 Task: Use the formula "IMCOT" in spreadsheet "Project portfolio".
Action: Mouse moved to (594, 313)
Screenshot: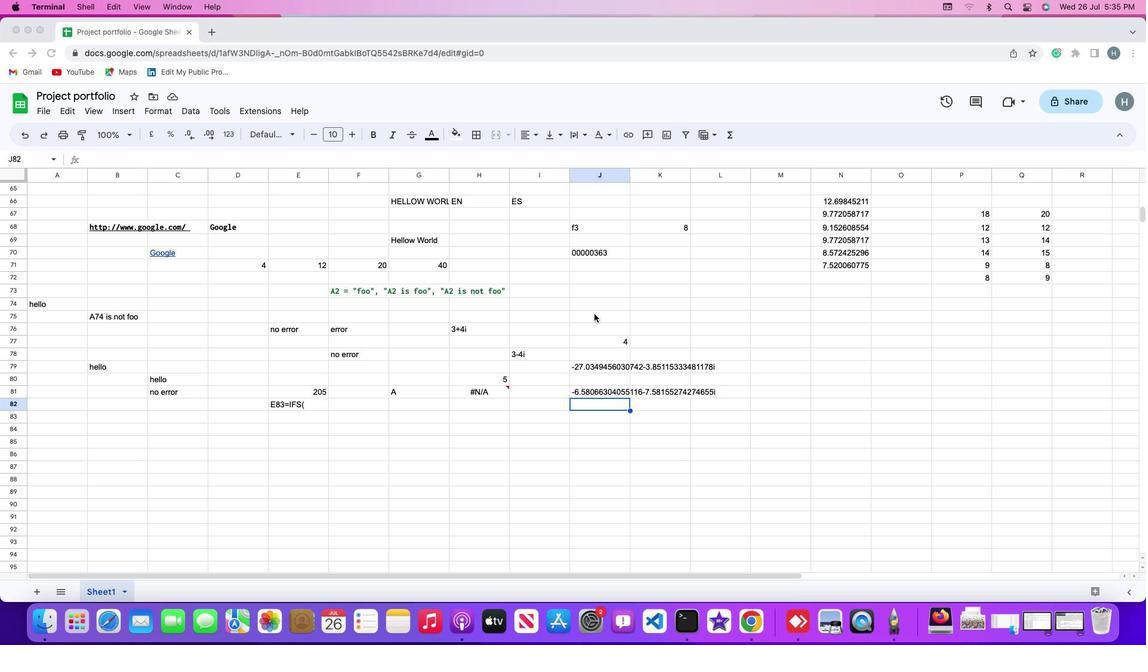
Action: Mouse pressed left at (594, 313)
Screenshot: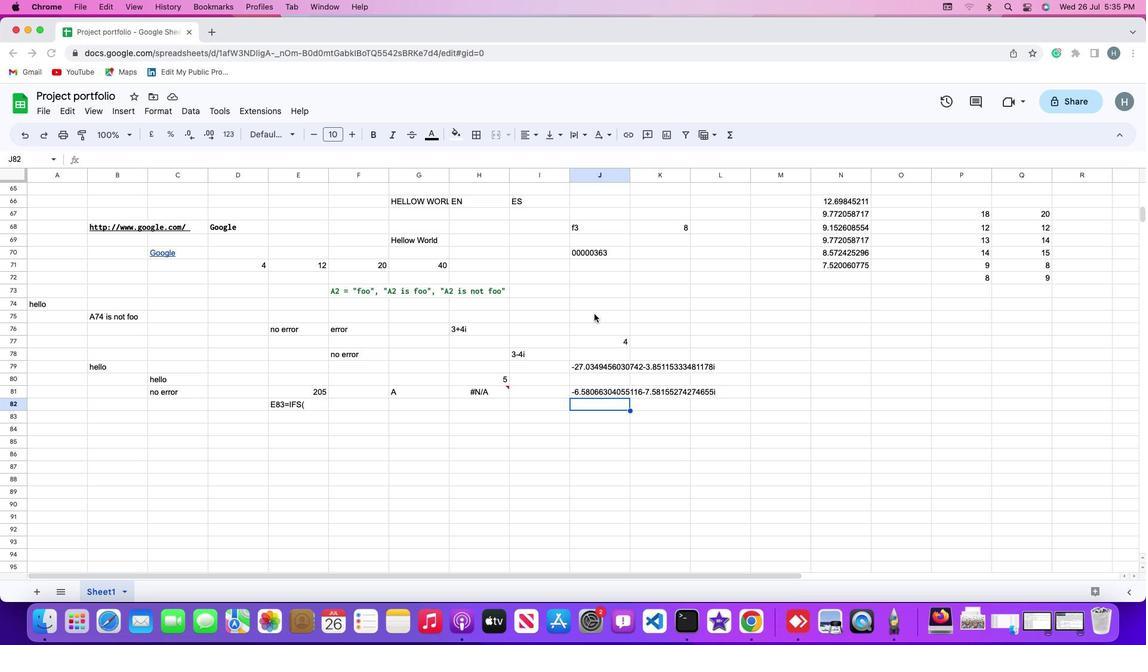 
Action: Mouse moved to (592, 316)
Screenshot: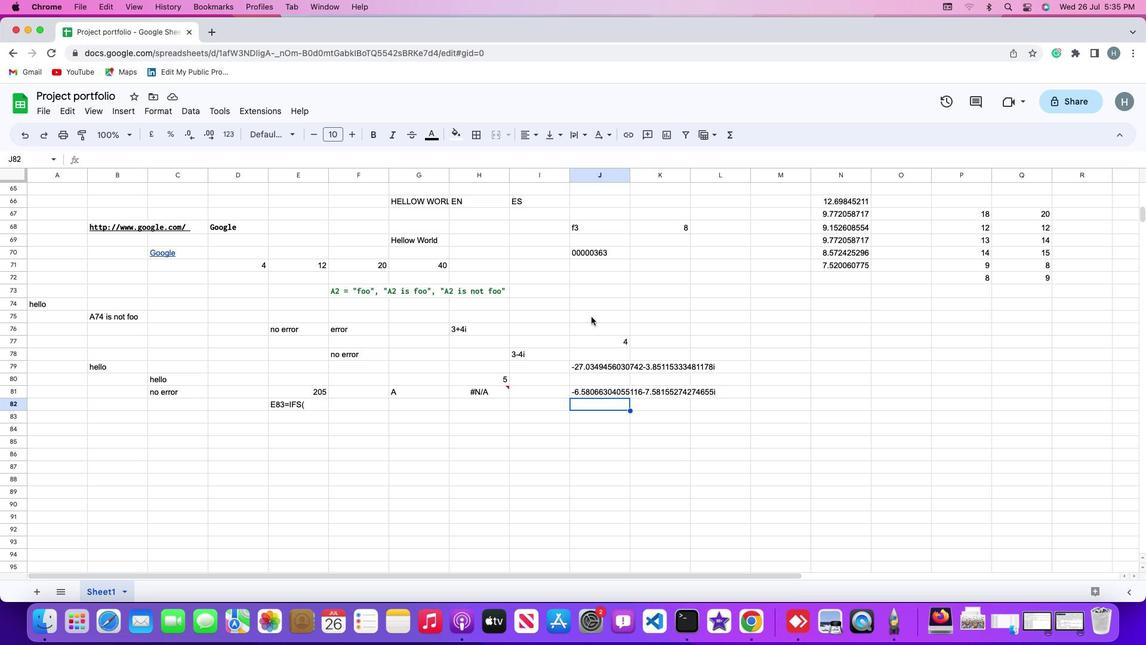 
Action: Mouse pressed left at (592, 316)
Screenshot: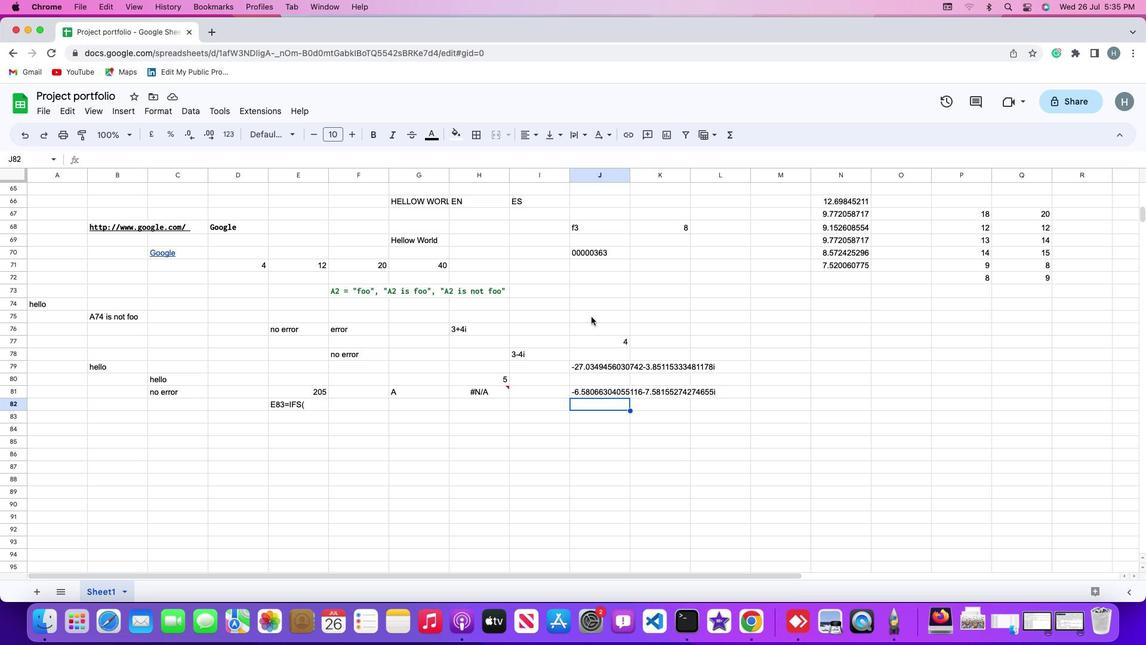 
Action: Mouse moved to (118, 113)
Screenshot: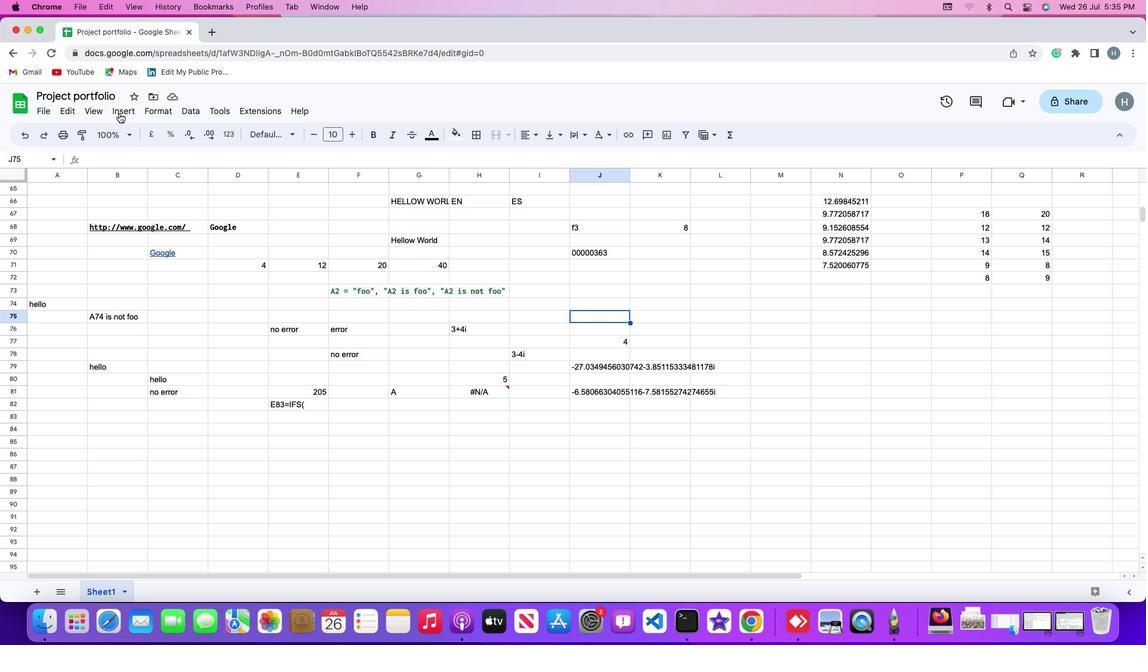 
Action: Mouse pressed left at (118, 113)
Screenshot: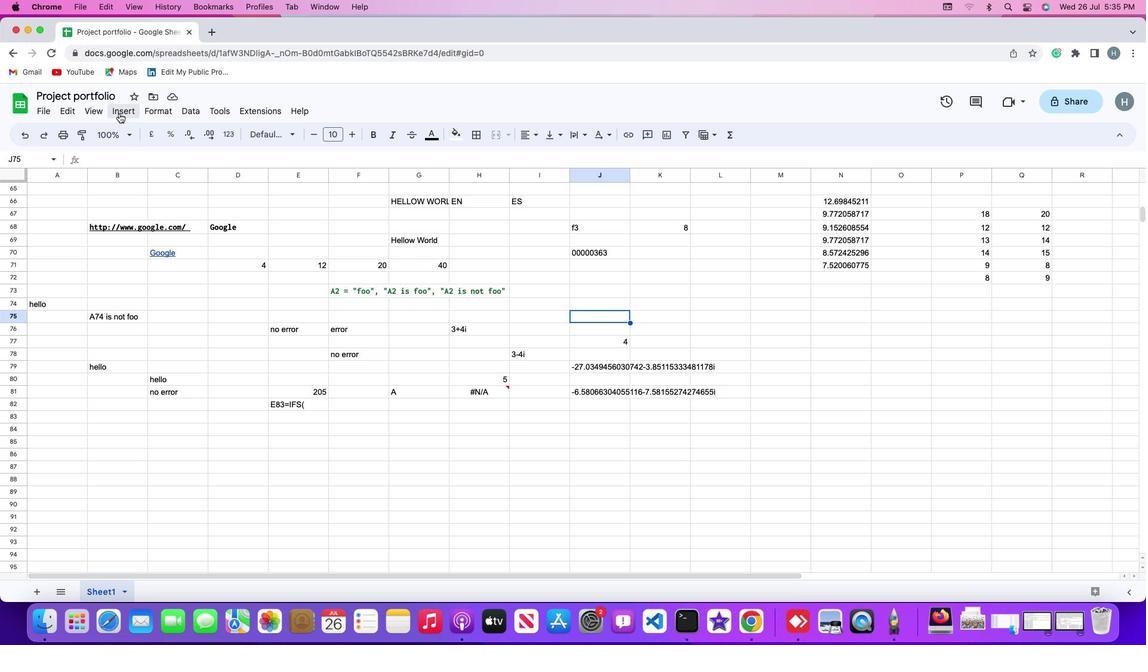 
Action: Mouse moved to (129, 300)
Screenshot: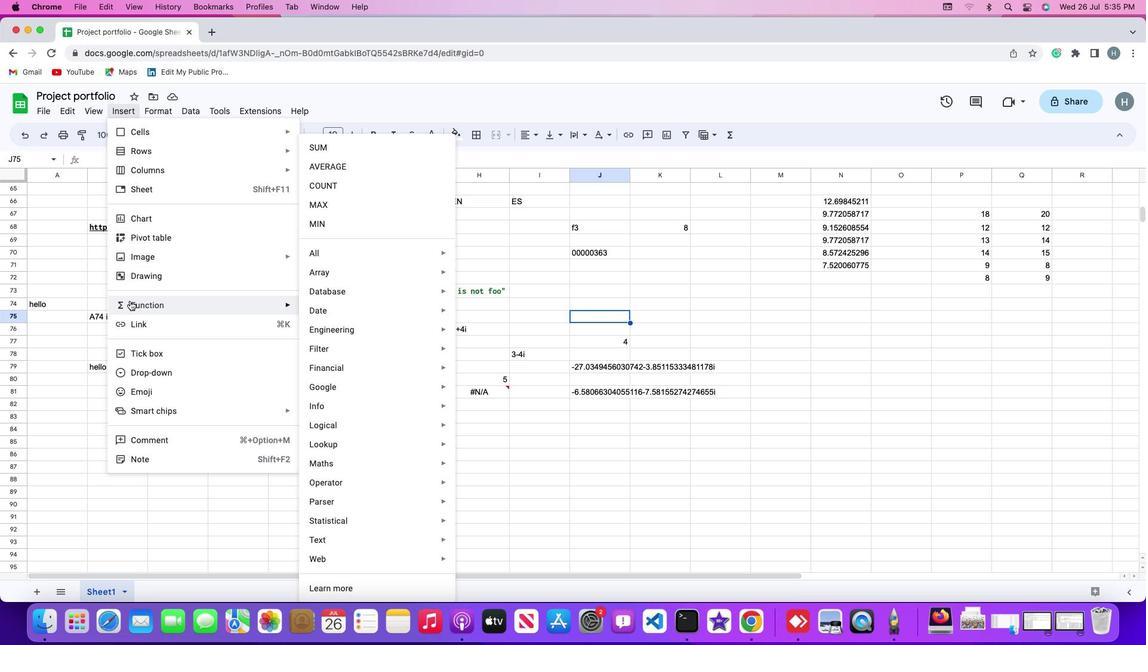
Action: Mouse pressed left at (129, 300)
Screenshot: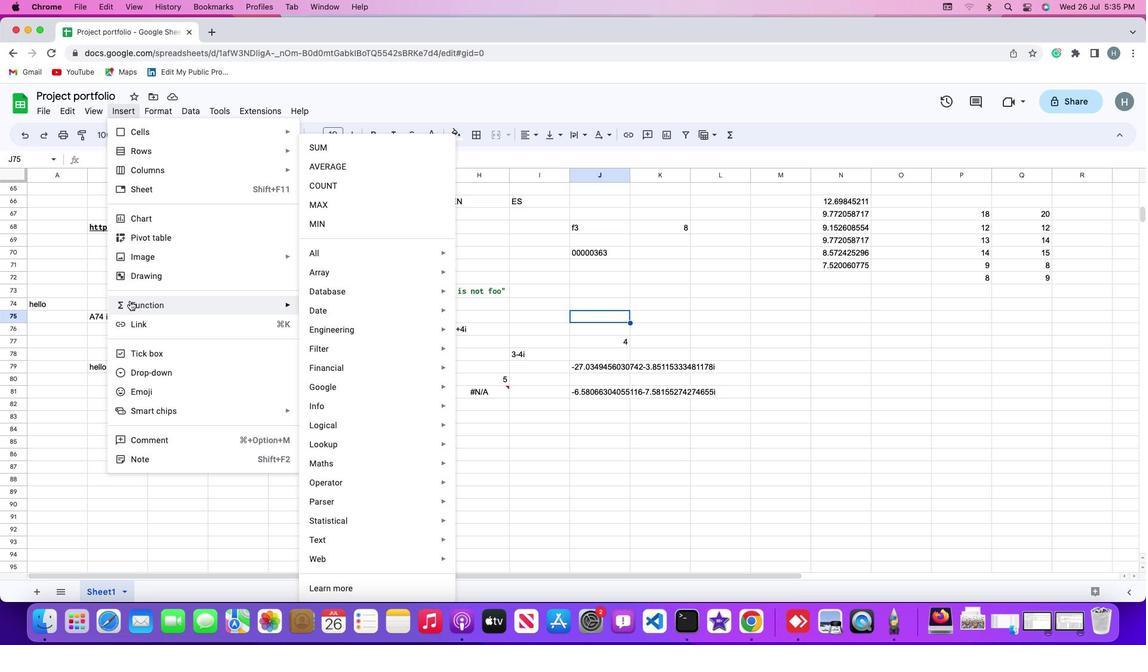 
Action: Mouse moved to (333, 250)
Screenshot: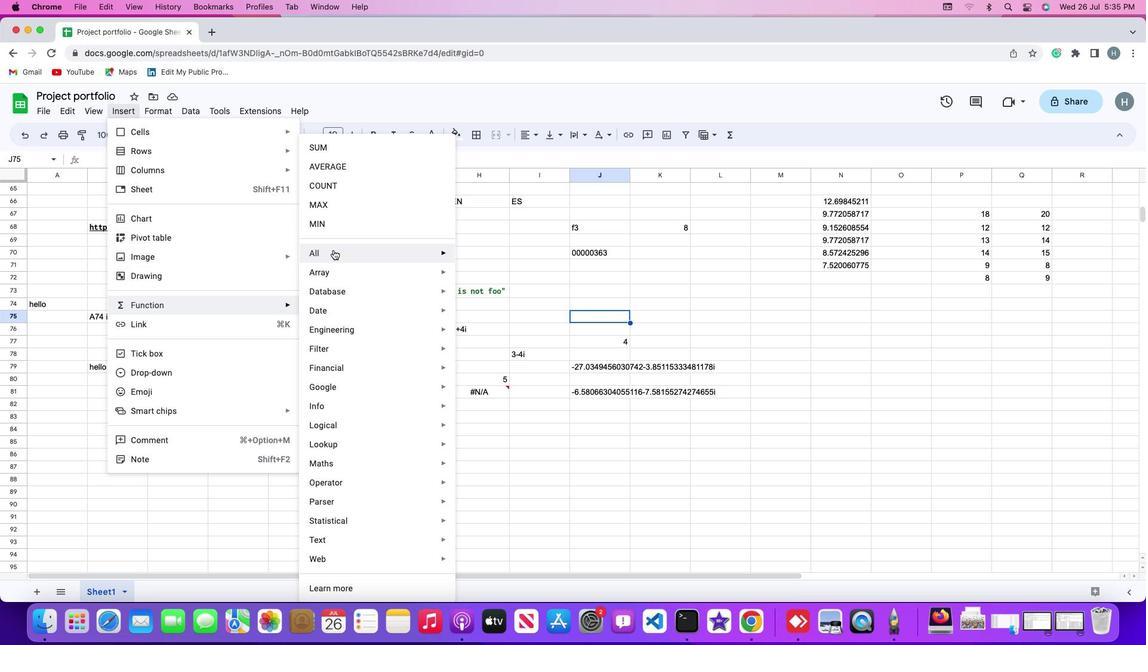 
Action: Mouse pressed left at (333, 250)
Screenshot: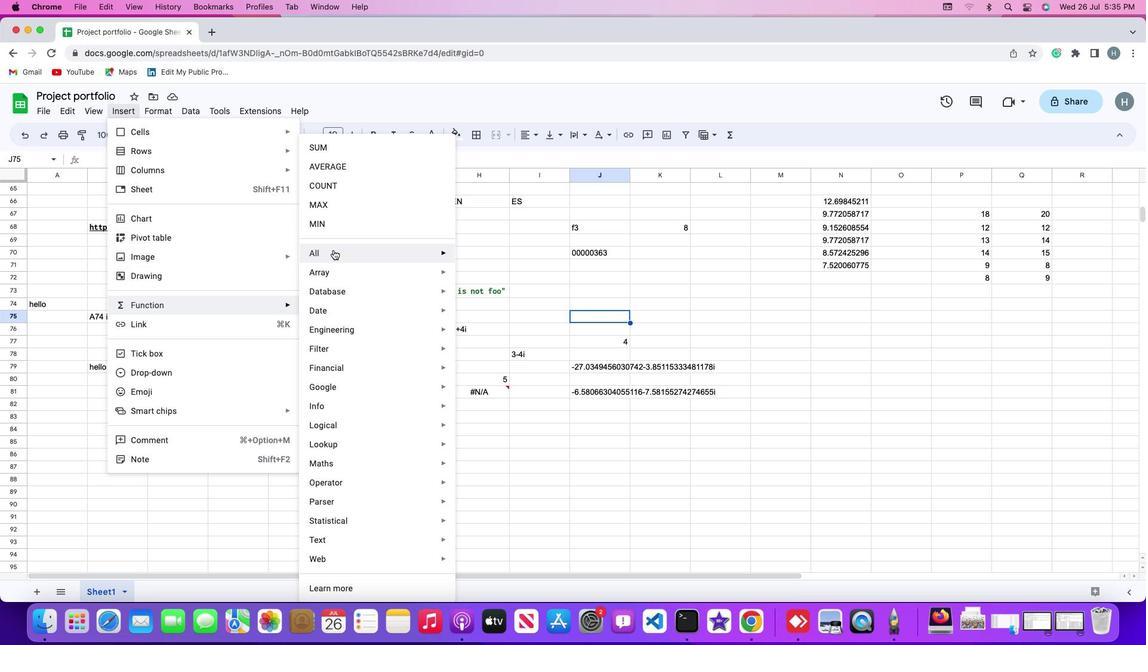 
Action: Mouse moved to (484, 522)
Screenshot: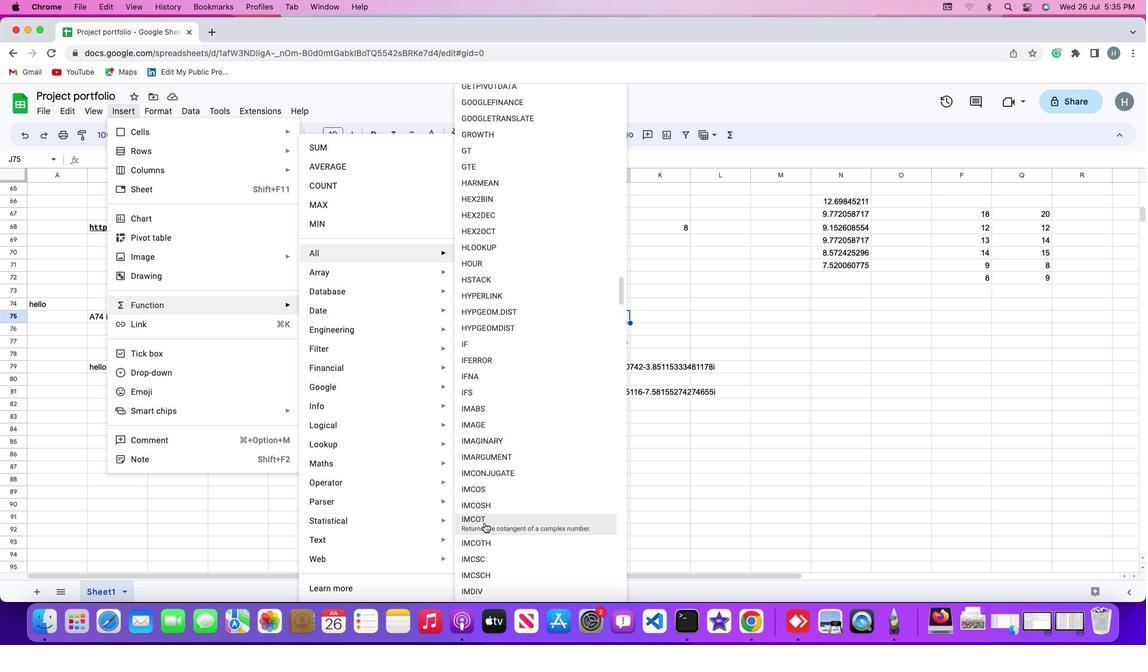 
Action: Mouse pressed left at (484, 522)
Screenshot: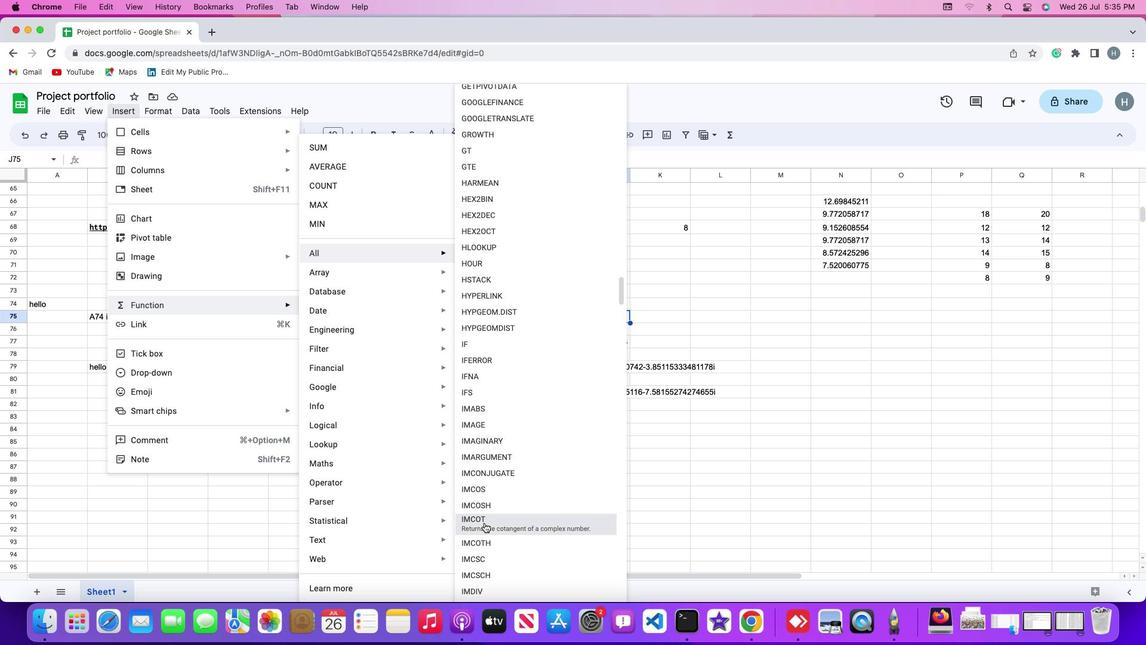 
Action: Mouse moved to (468, 330)
Screenshot: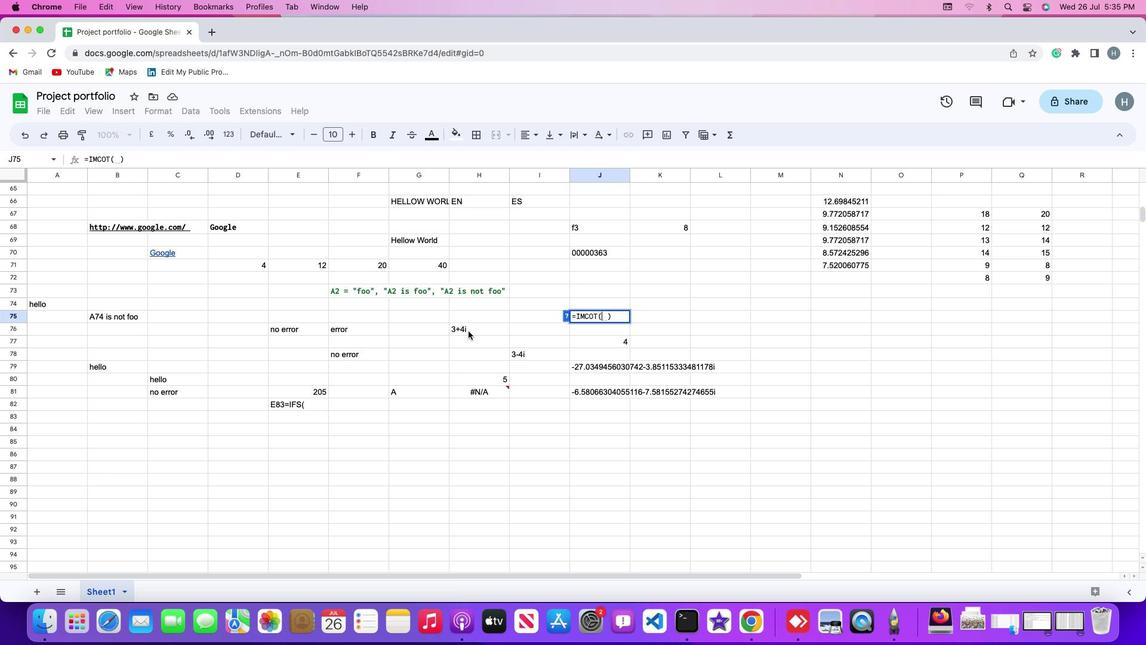
Action: Mouse pressed left at (468, 330)
Screenshot: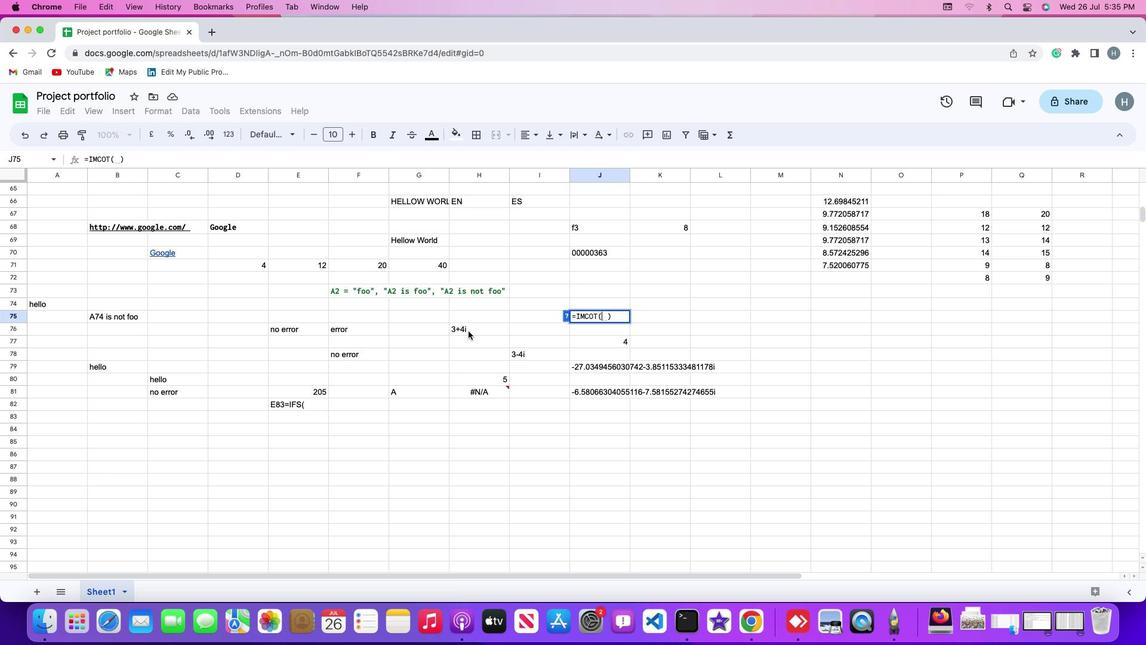 
Action: Key pressed Key.enter
Screenshot: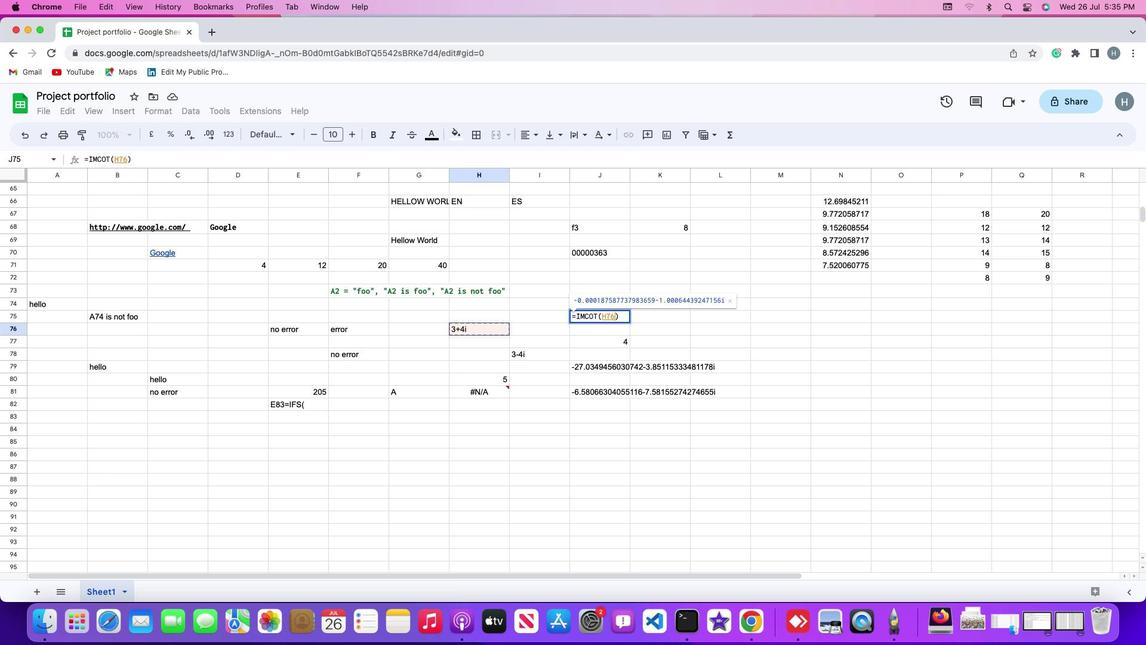 
